 Task: Select "Was a client of yours" as a relationship.
Action: Mouse moved to (907, 123)
Screenshot: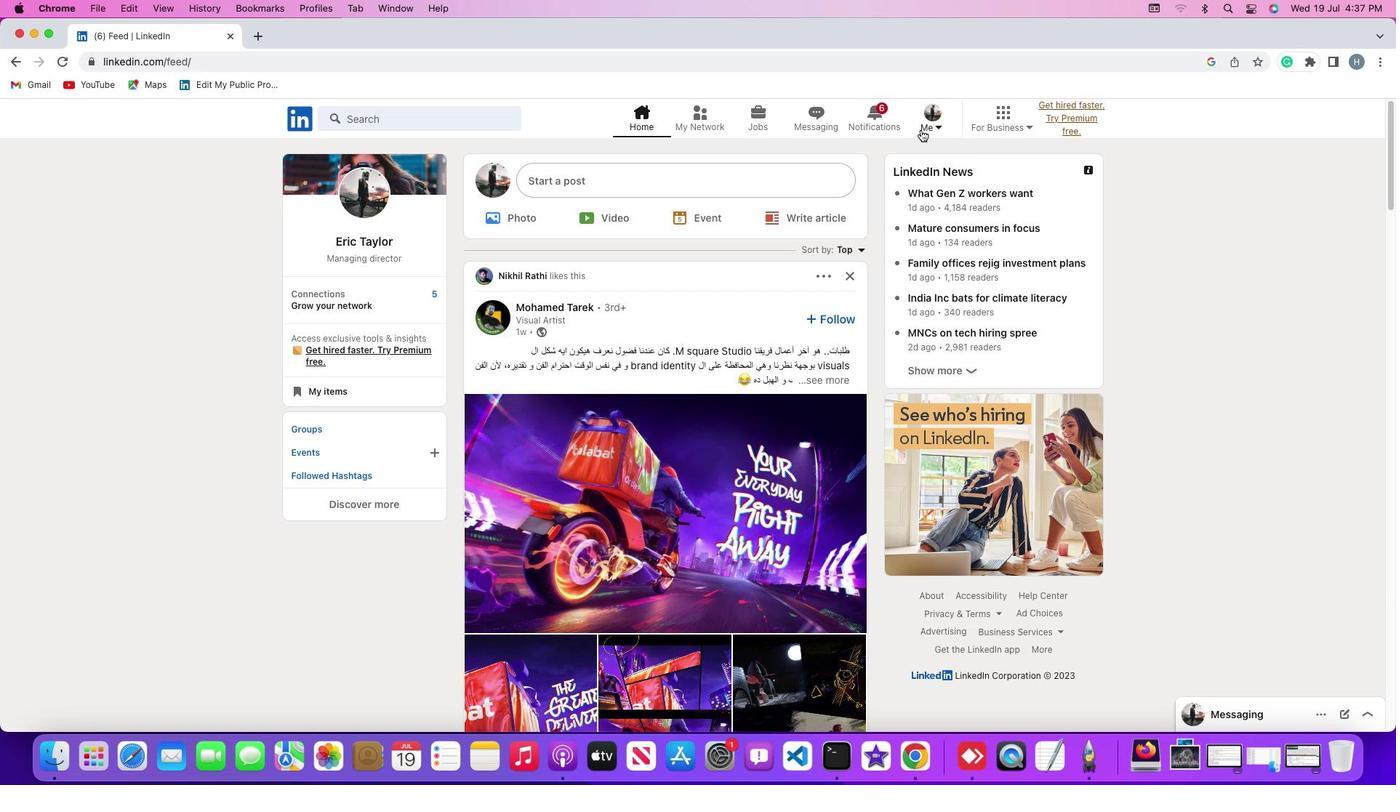 
Action: Mouse pressed left at (907, 123)
Screenshot: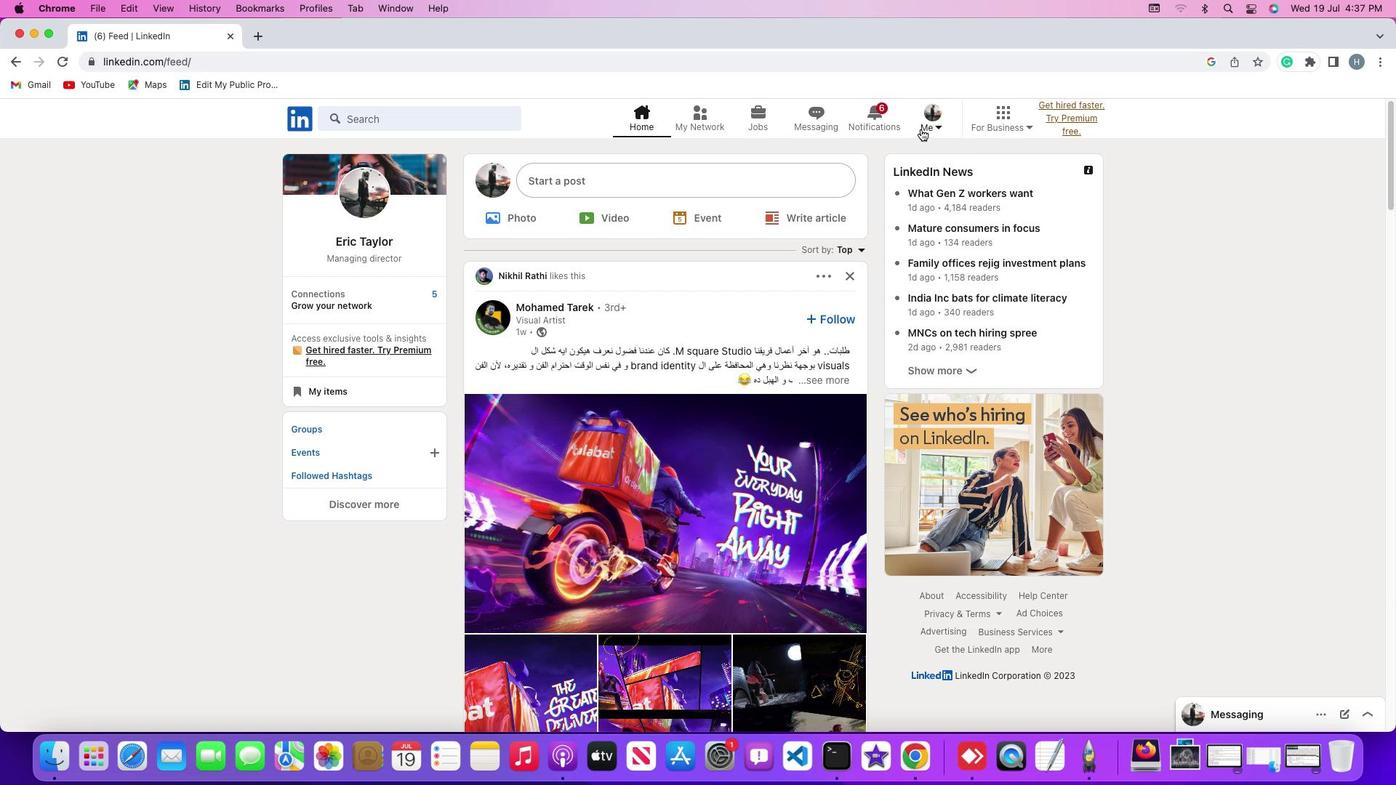 
Action: Mouse moved to (926, 122)
Screenshot: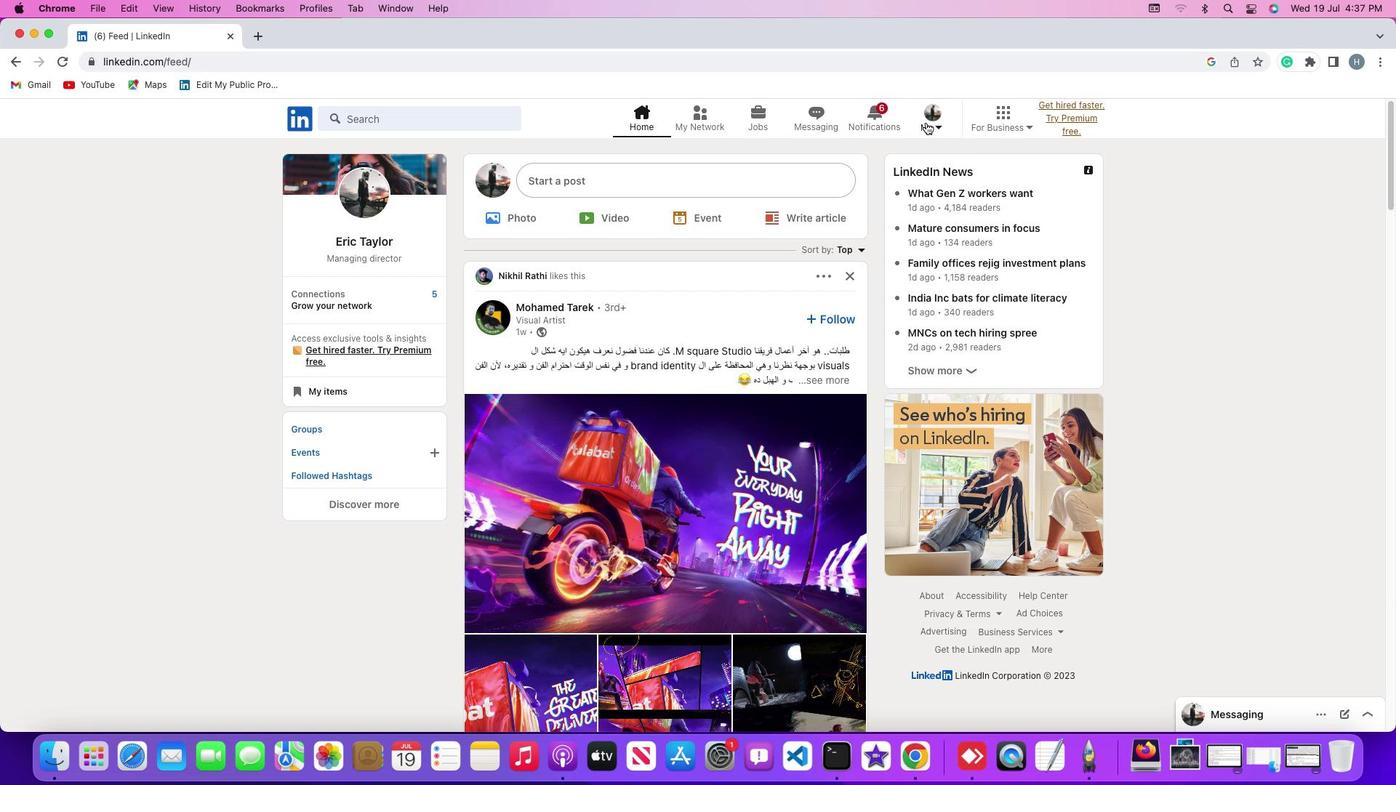 
Action: Mouse pressed left at (926, 122)
Screenshot: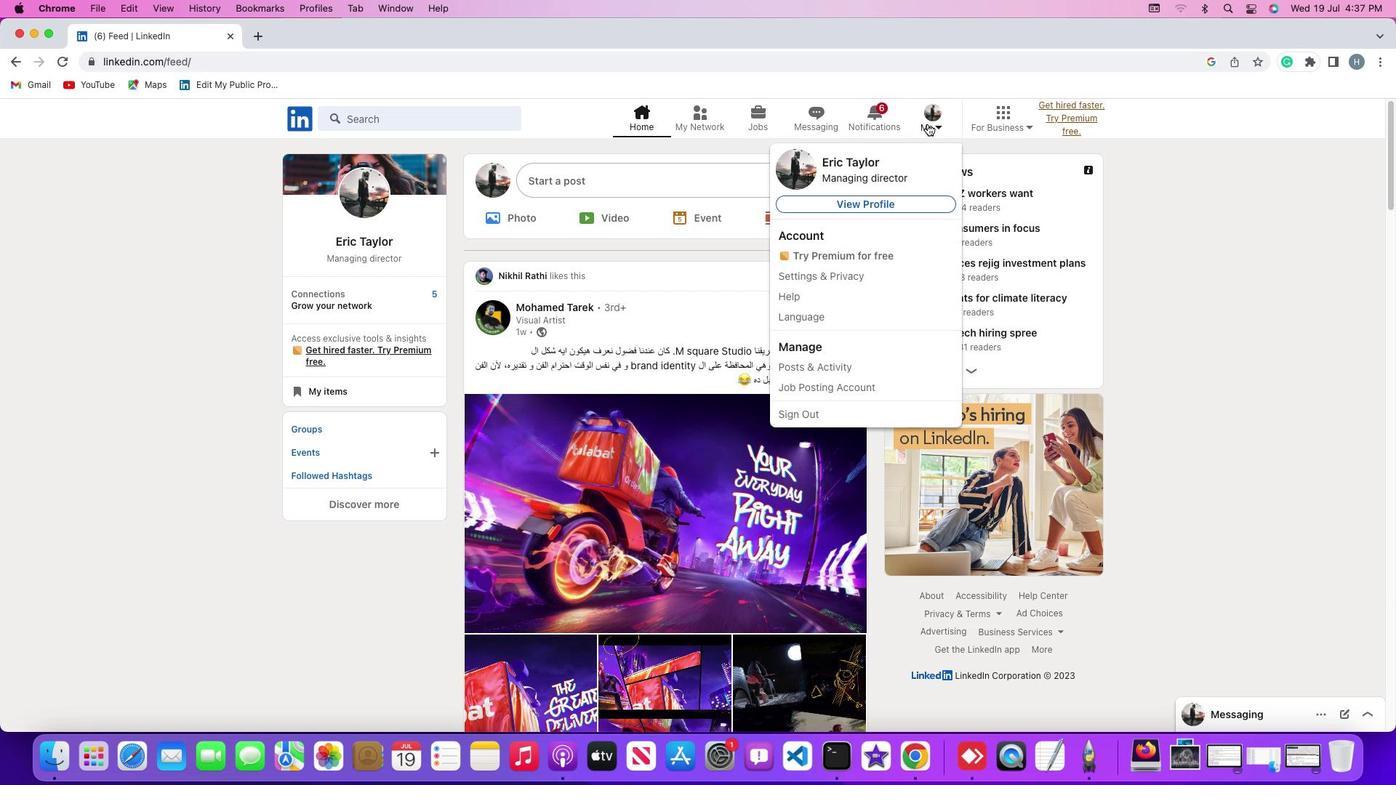 
Action: Mouse moved to (876, 201)
Screenshot: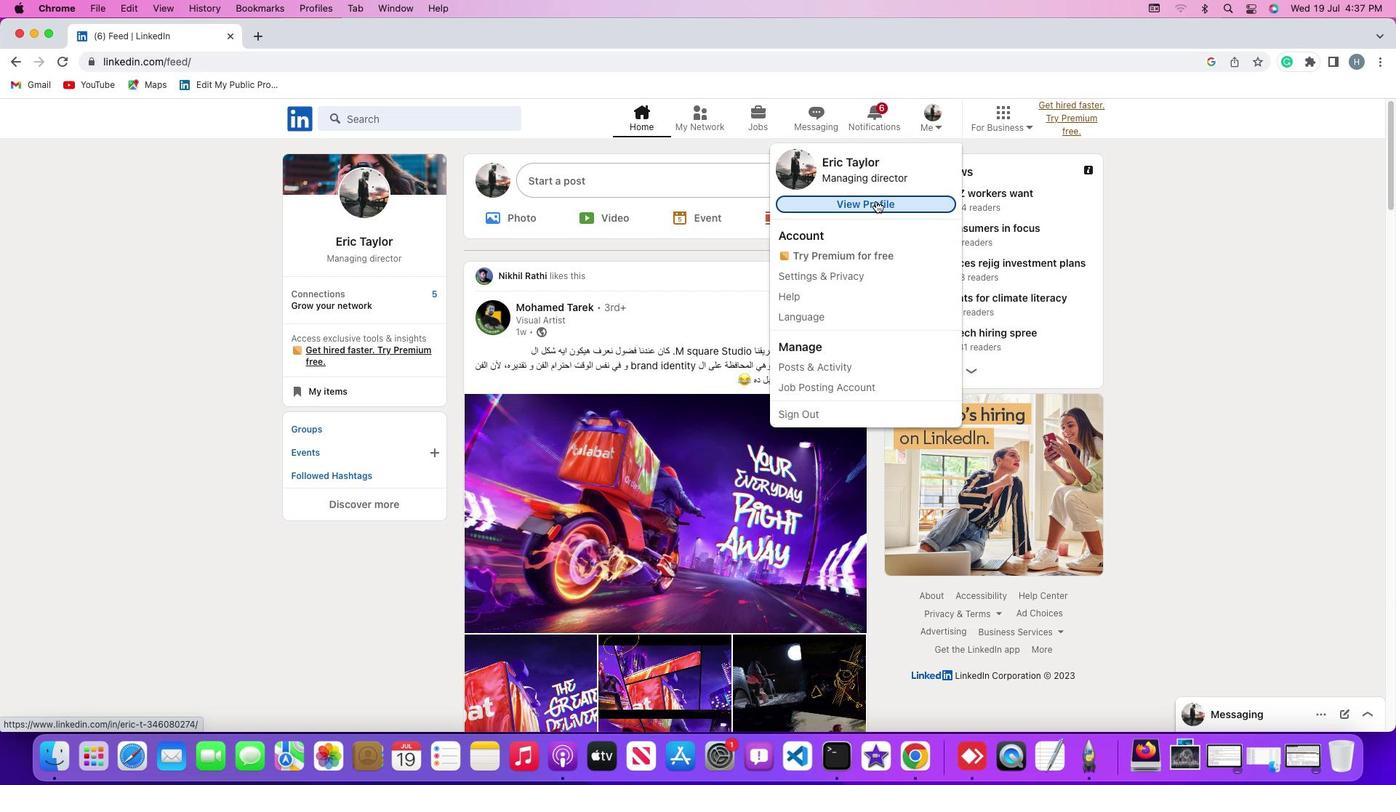 
Action: Mouse pressed left at (876, 201)
Screenshot: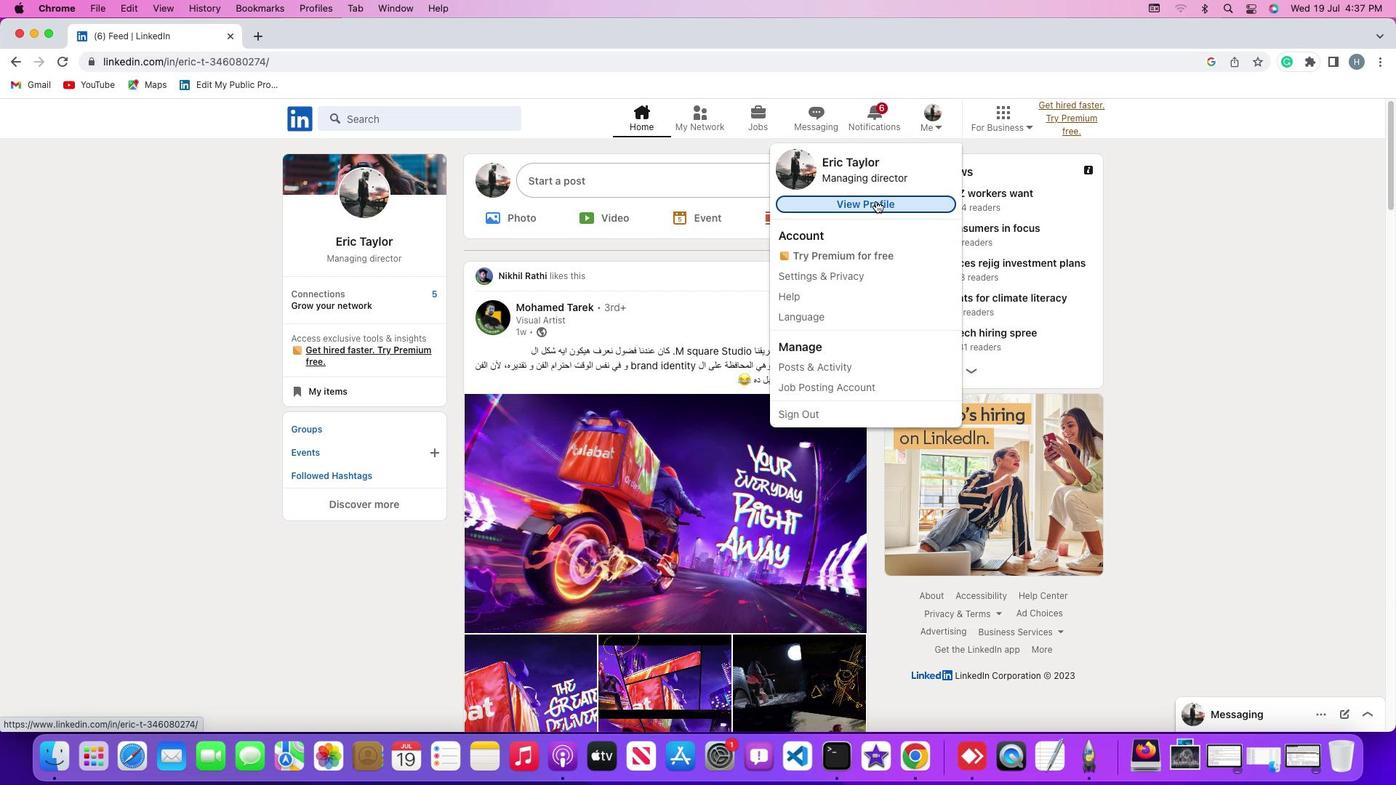 
Action: Mouse moved to (425, 439)
Screenshot: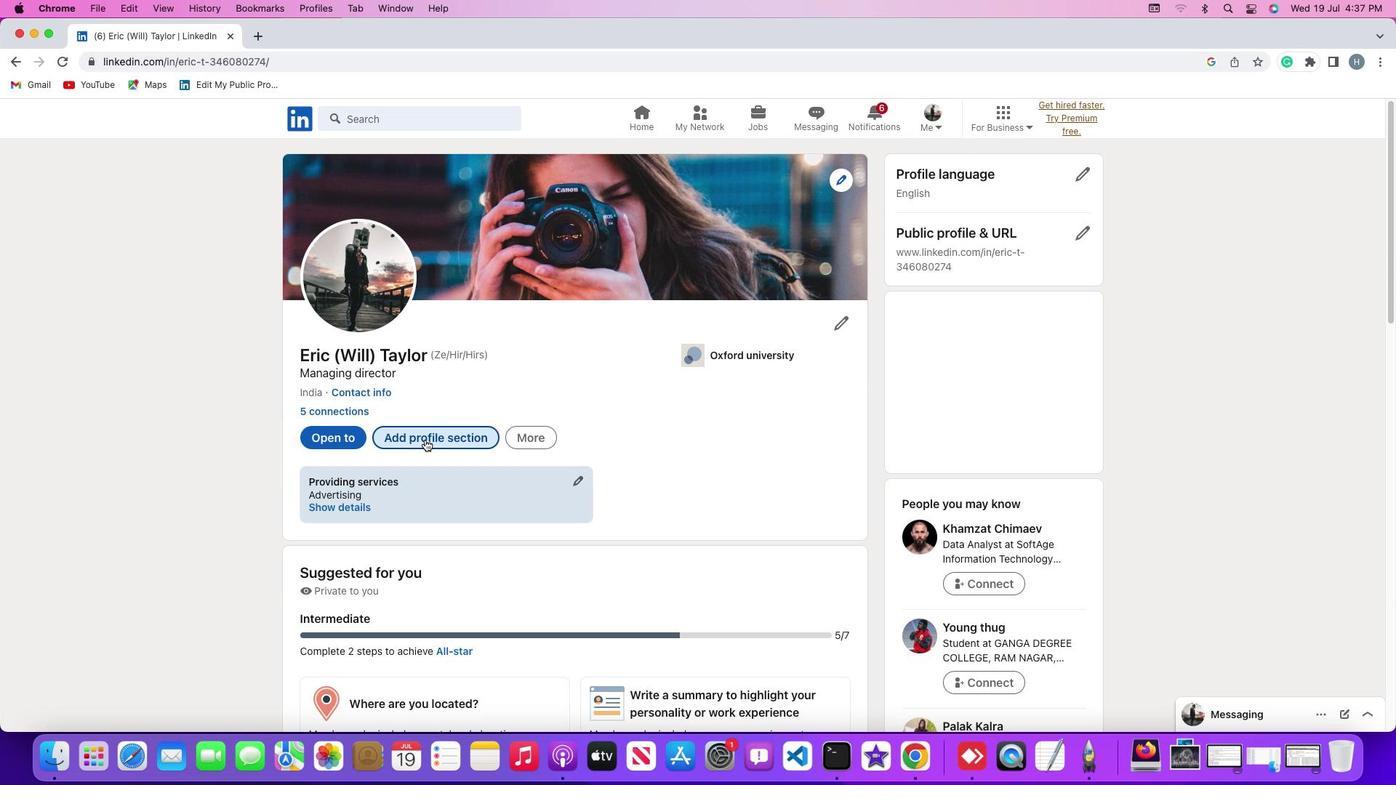 
Action: Mouse pressed left at (425, 439)
Screenshot: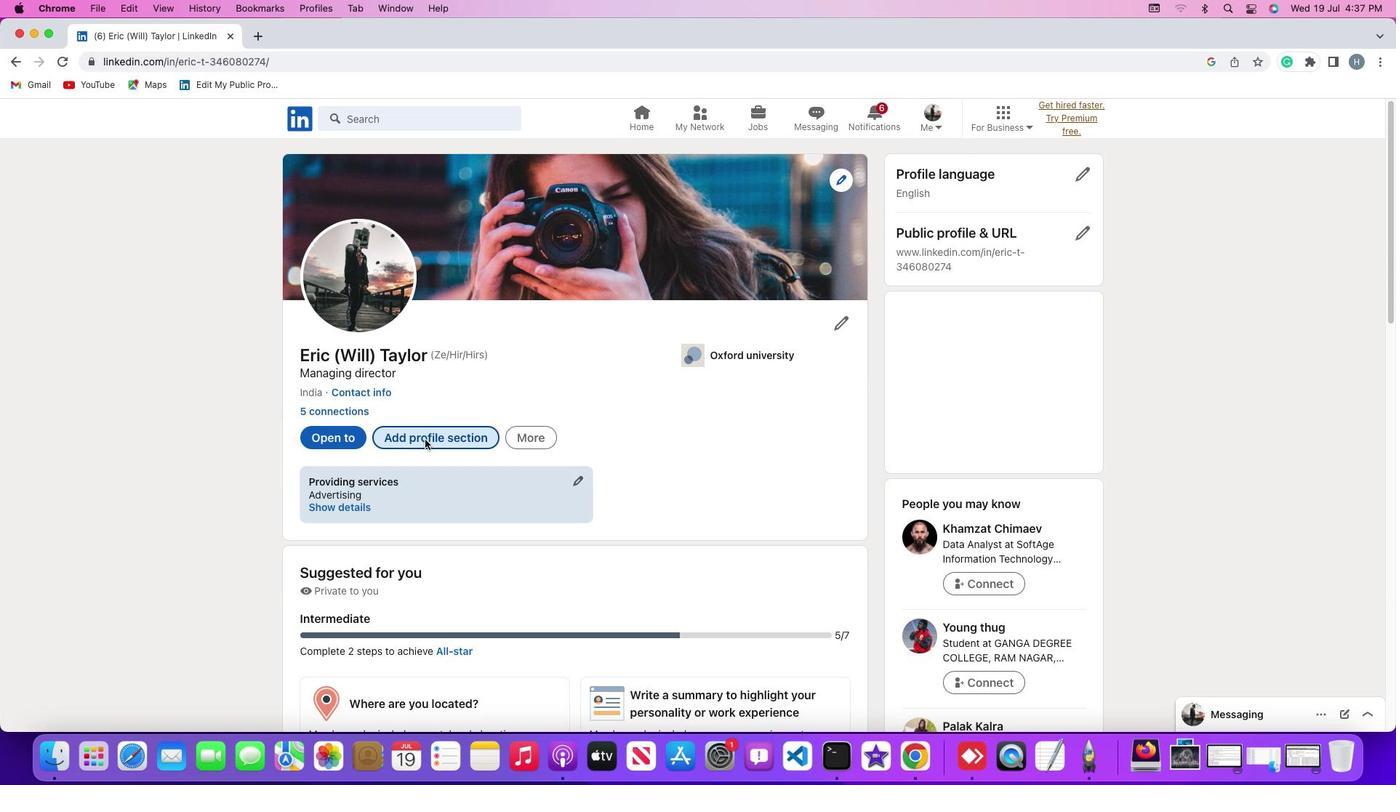 
Action: Mouse moved to (549, 416)
Screenshot: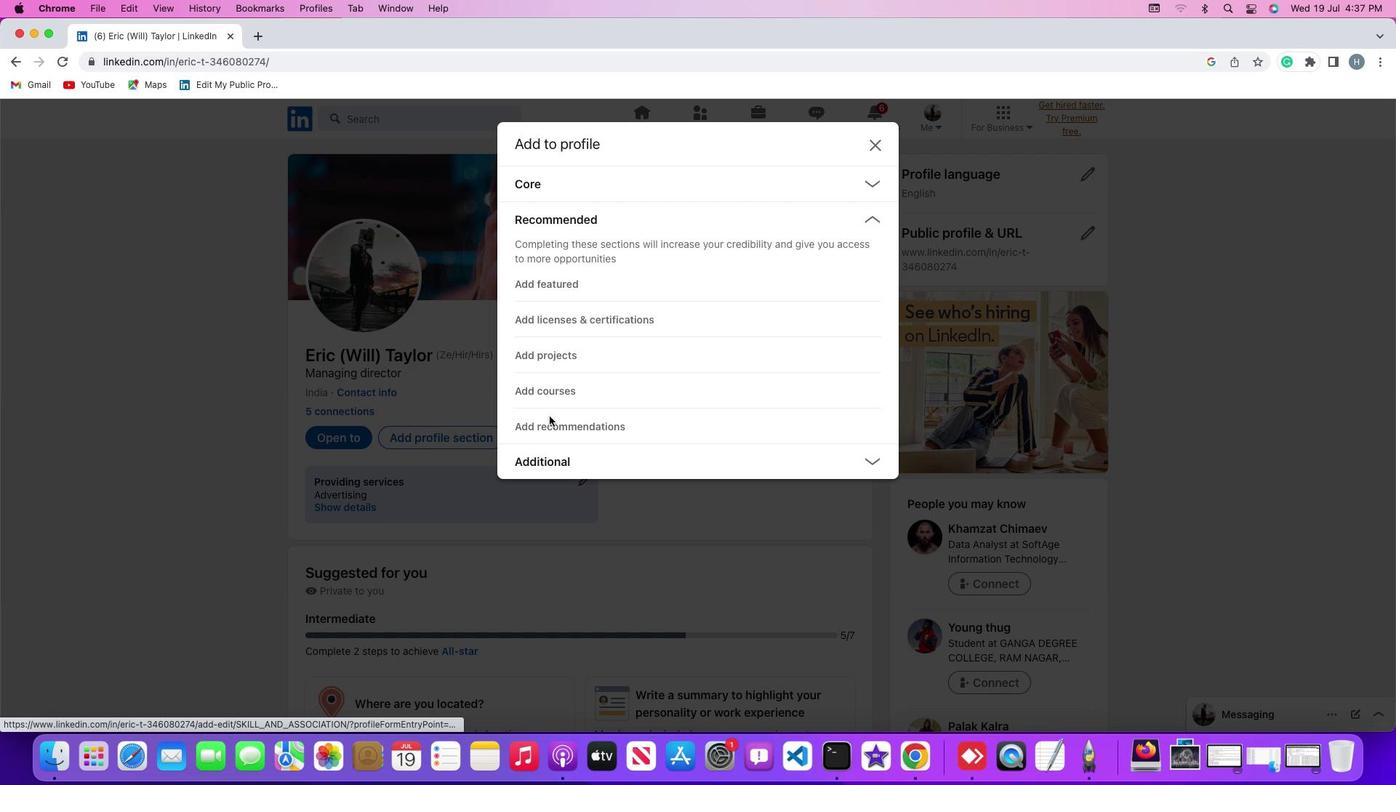
Action: Mouse pressed left at (549, 416)
Screenshot: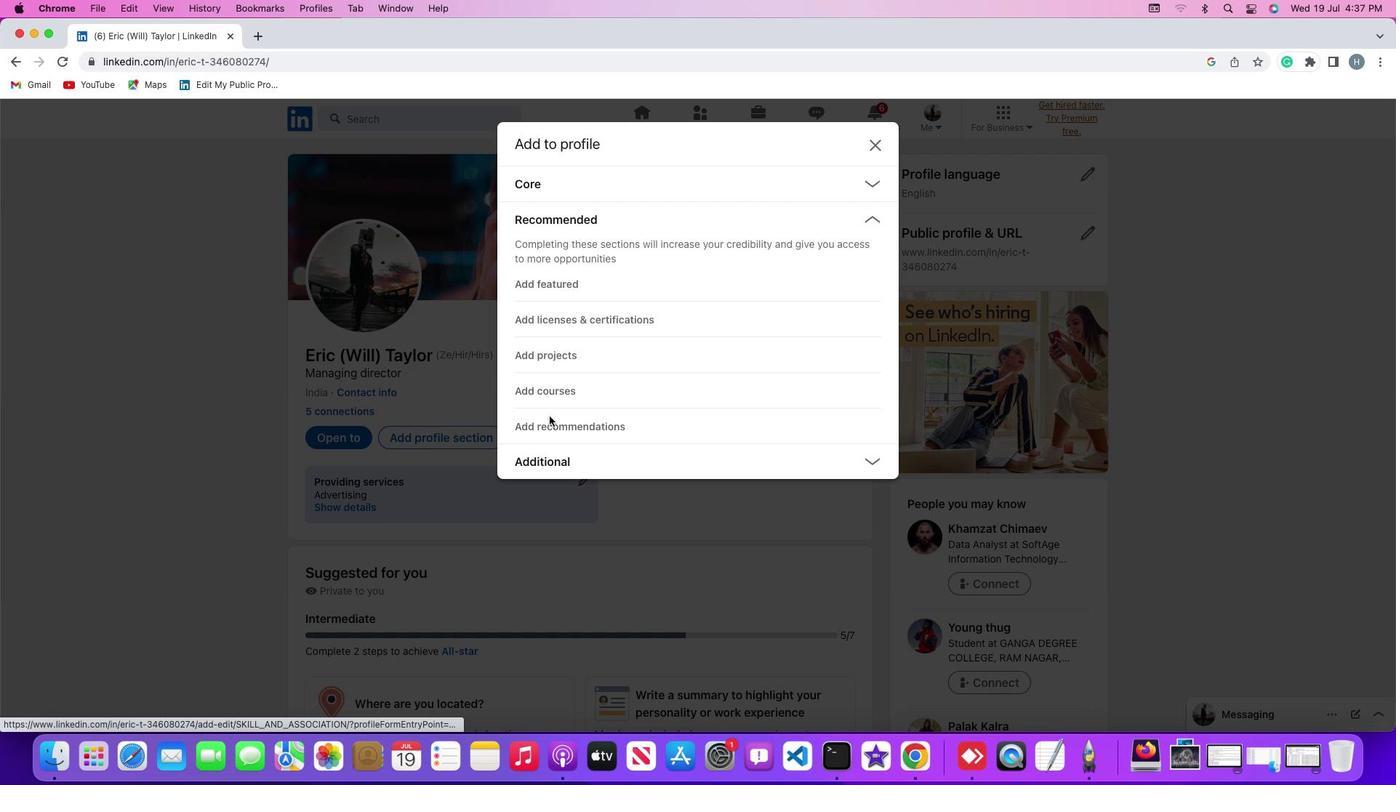 
Action: Mouse moved to (547, 427)
Screenshot: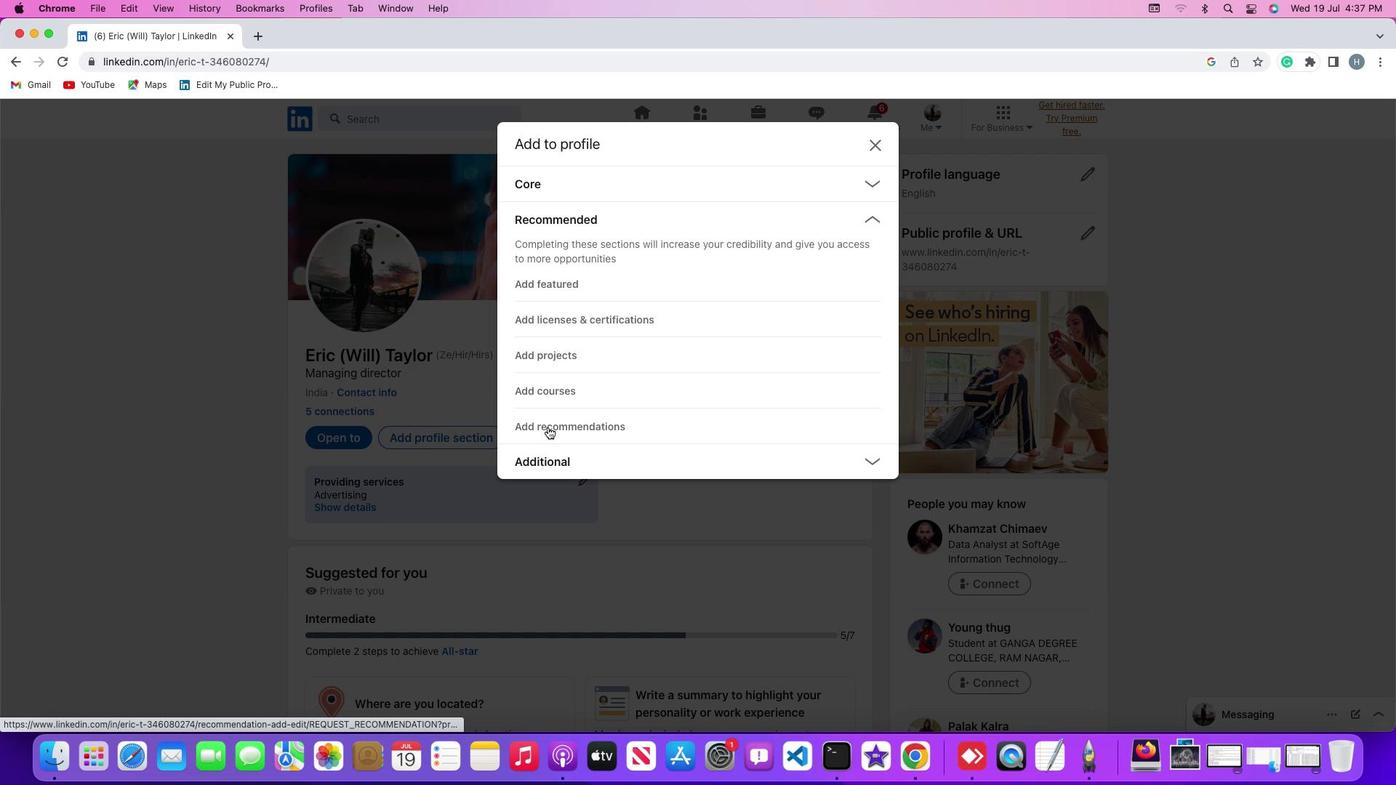 
Action: Mouse pressed left at (547, 427)
Screenshot: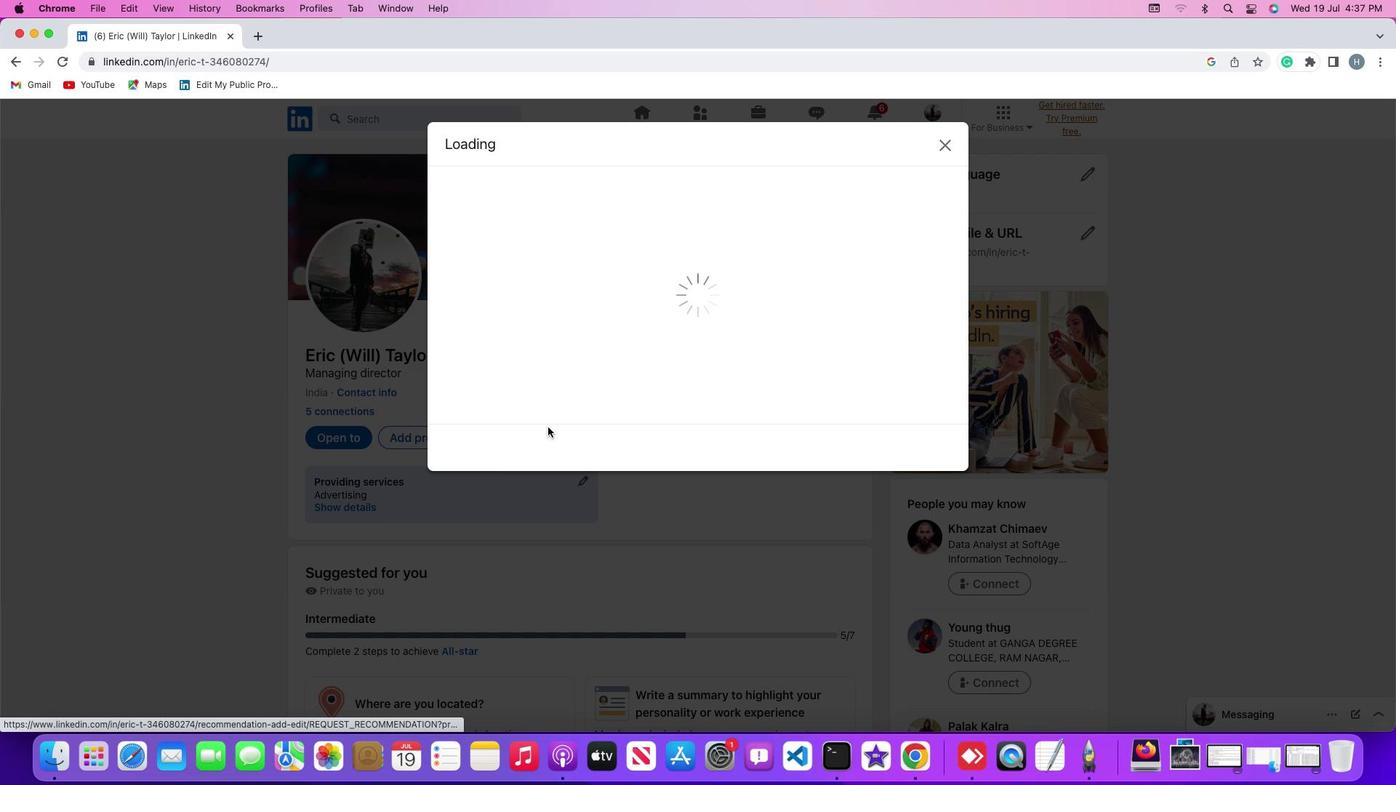 
Action: Mouse moved to (586, 282)
Screenshot: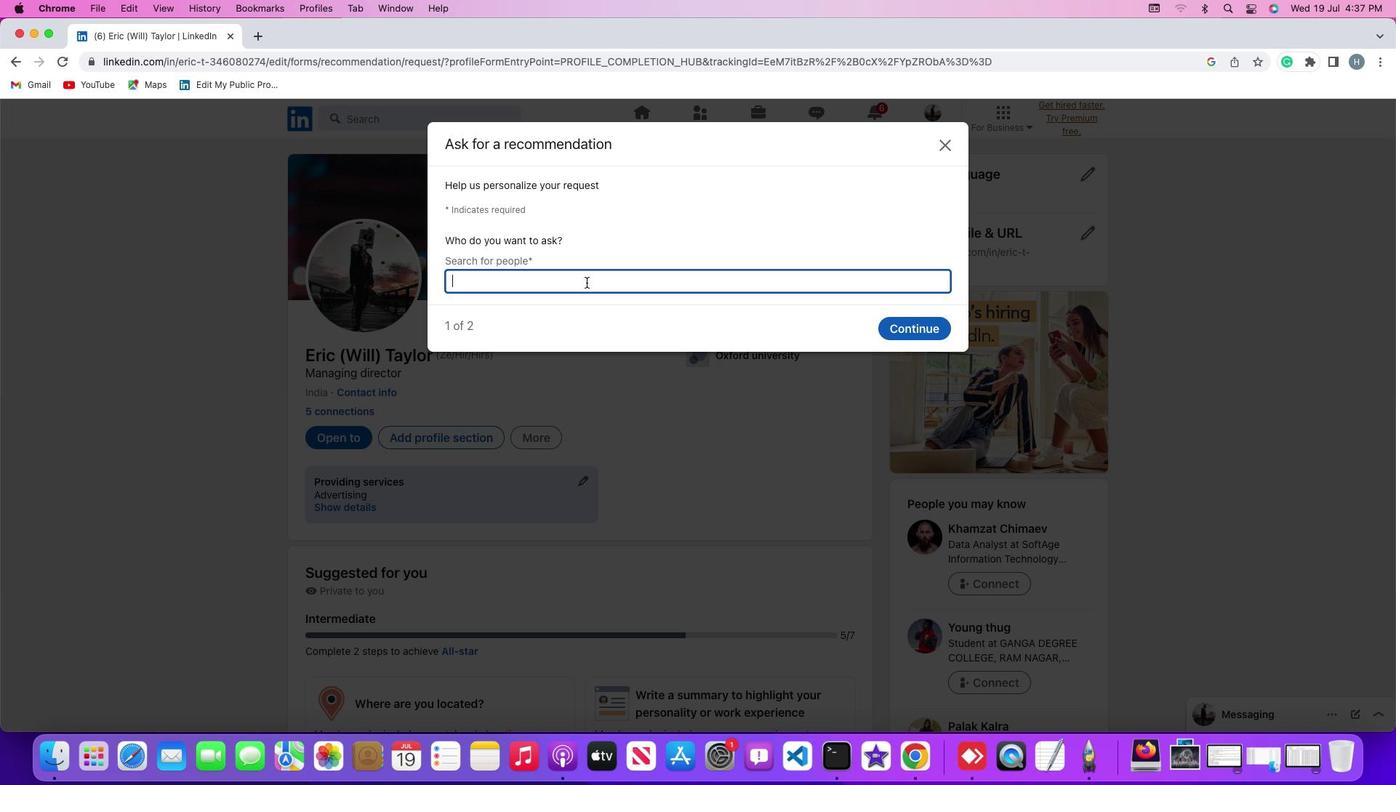 
Action: Mouse pressed left at (586, 282)
Screenshot: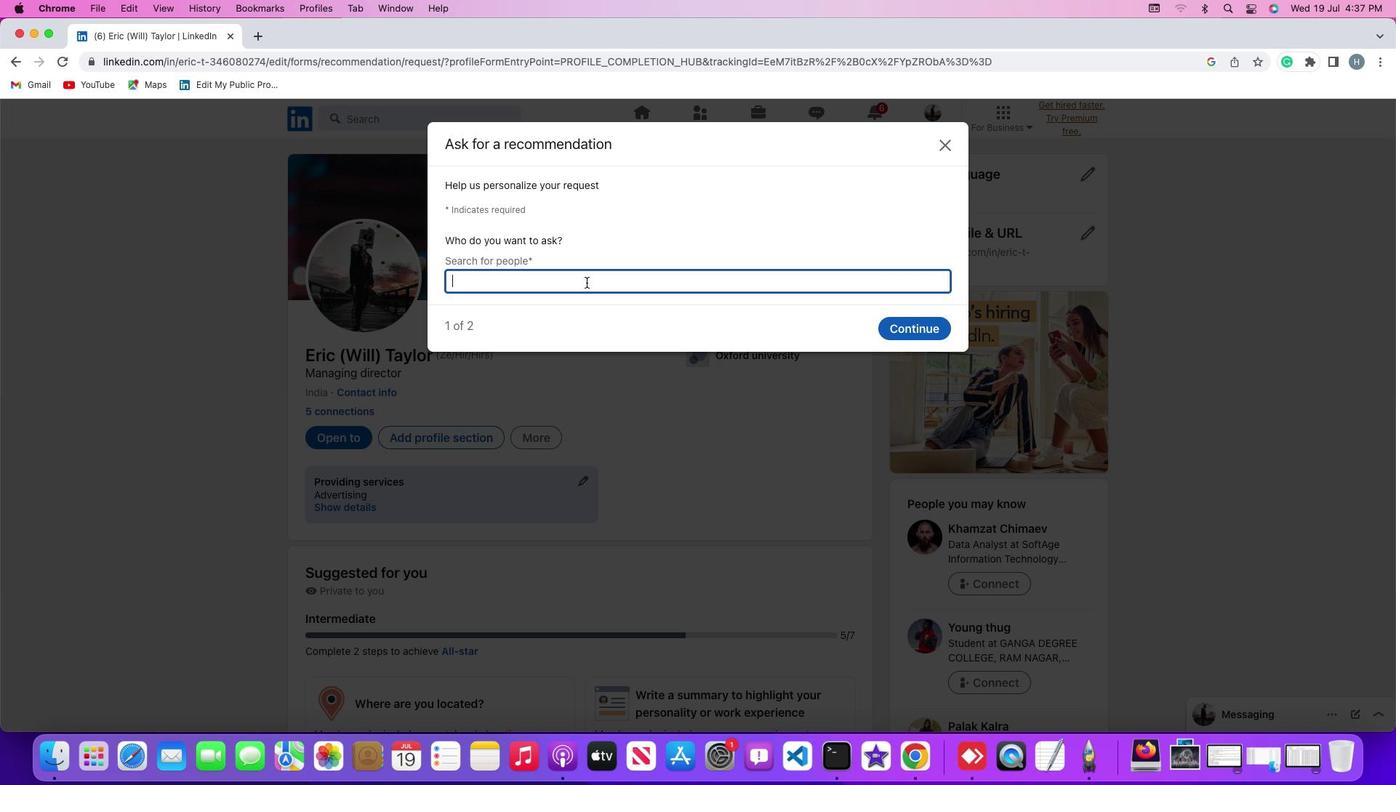 
Action: Key pressed Key.shift'N''i''k''l'
Screenshot: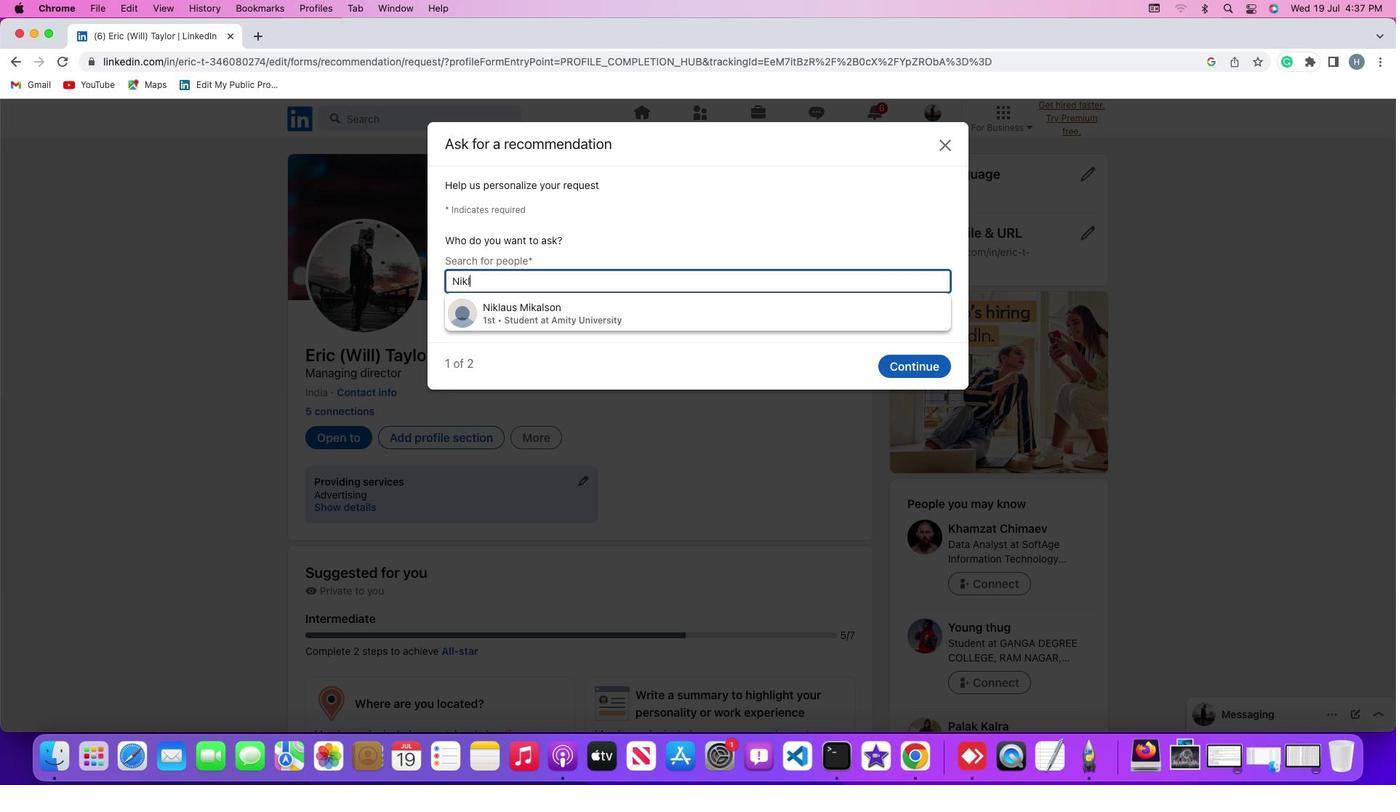 
Action: Mouse moved to (539, 318)
Screenshot: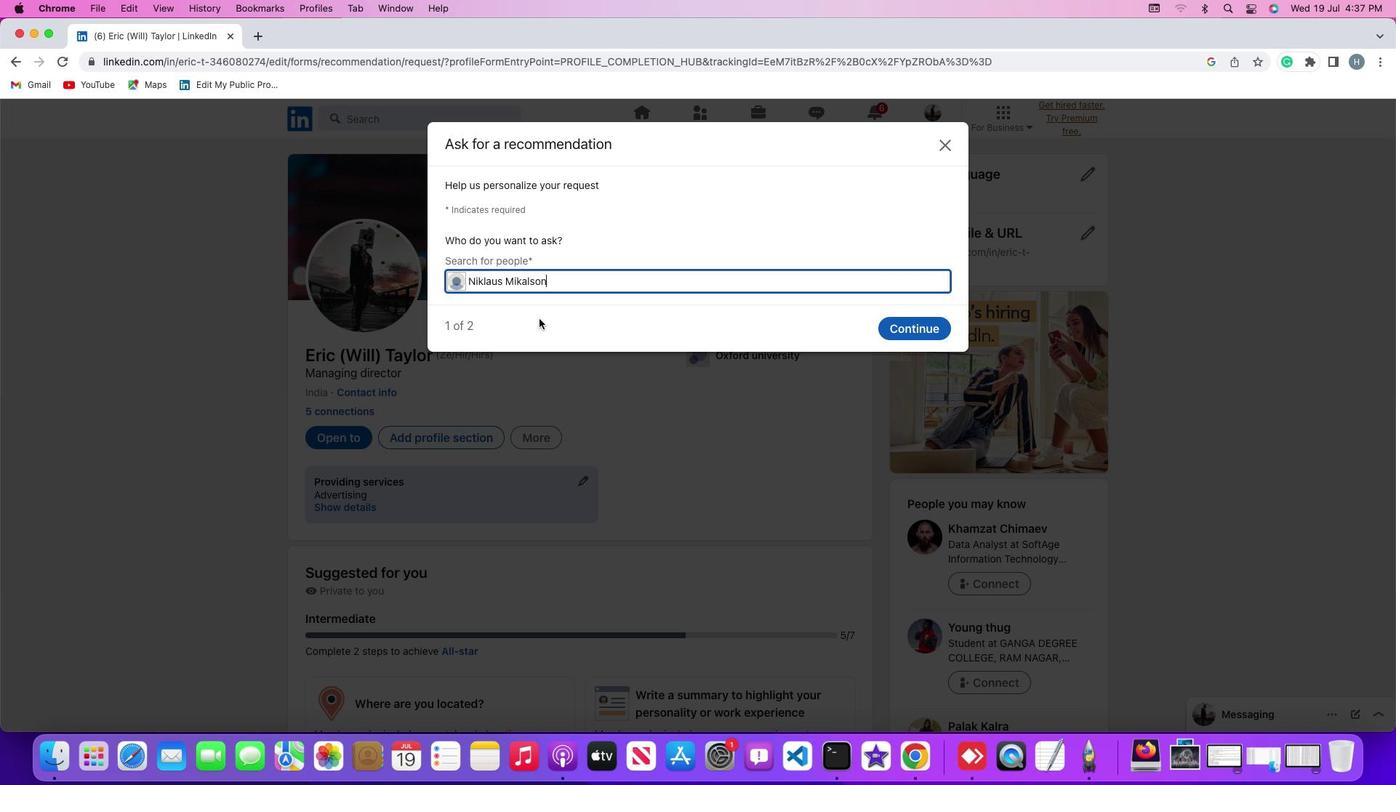 
Action: Mouse pressed left at (539, 318)
Screenshot: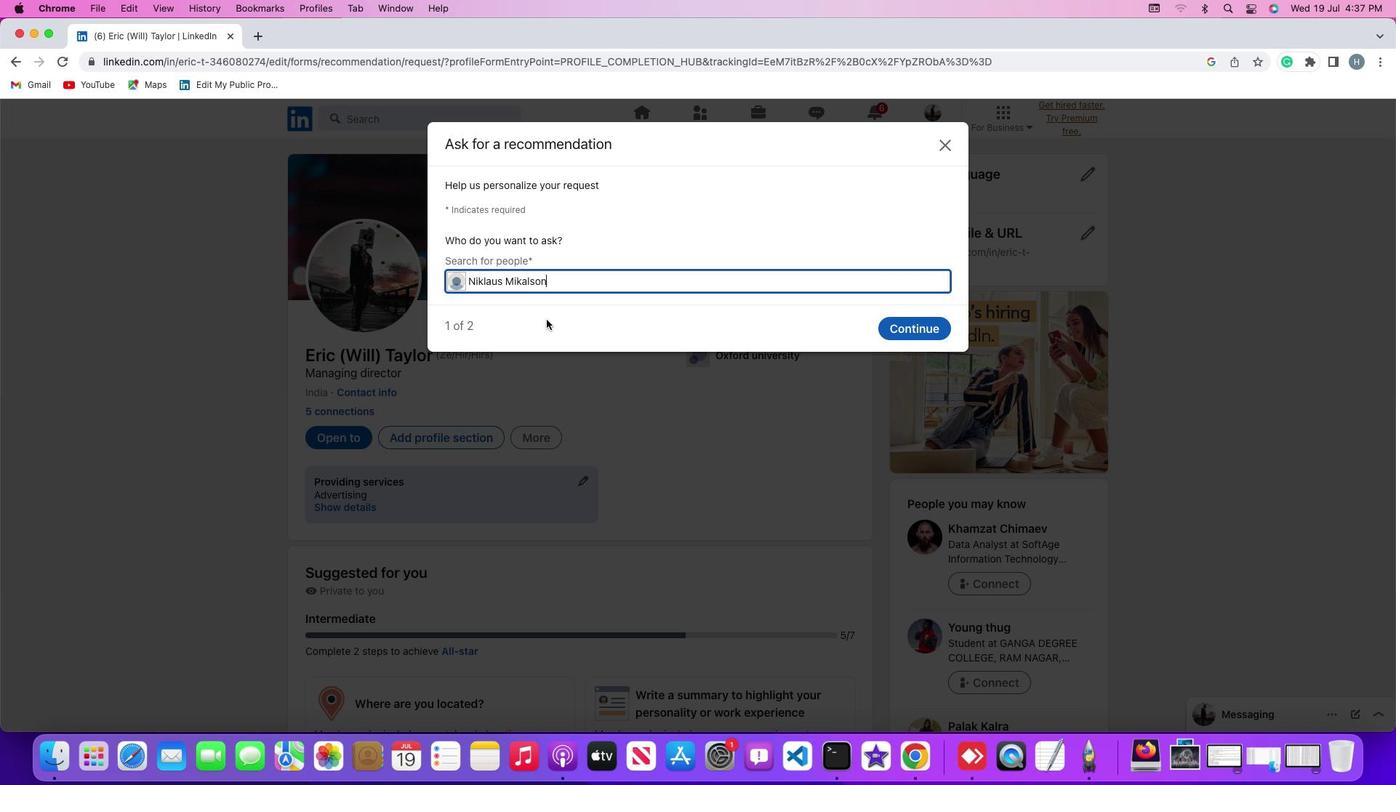 
Action: Mouse moved to (912, 333)
Screenshot: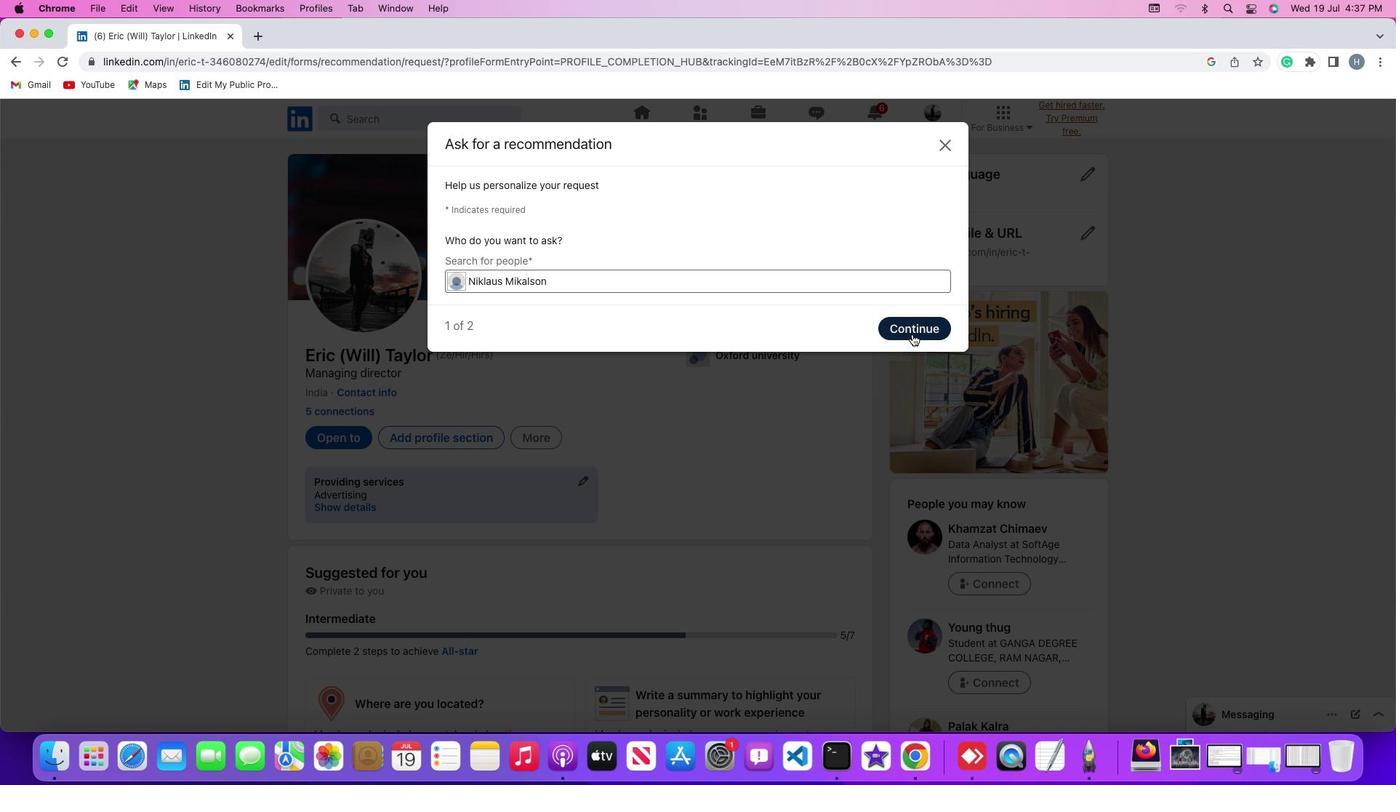 
Action: Mouse pressed left at (912, 333)
Screenshot: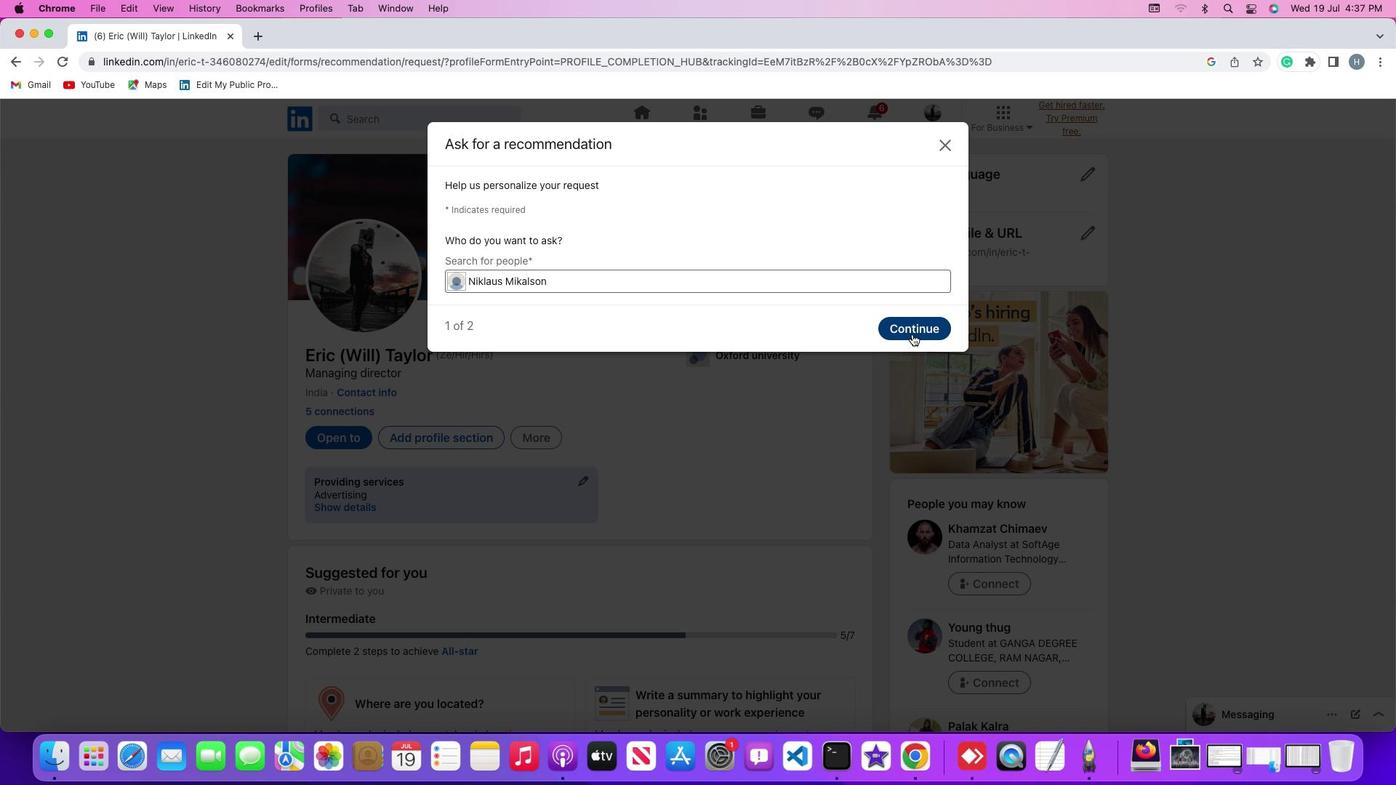 
Action: Mouse moved to (791, 328)
Screenshot: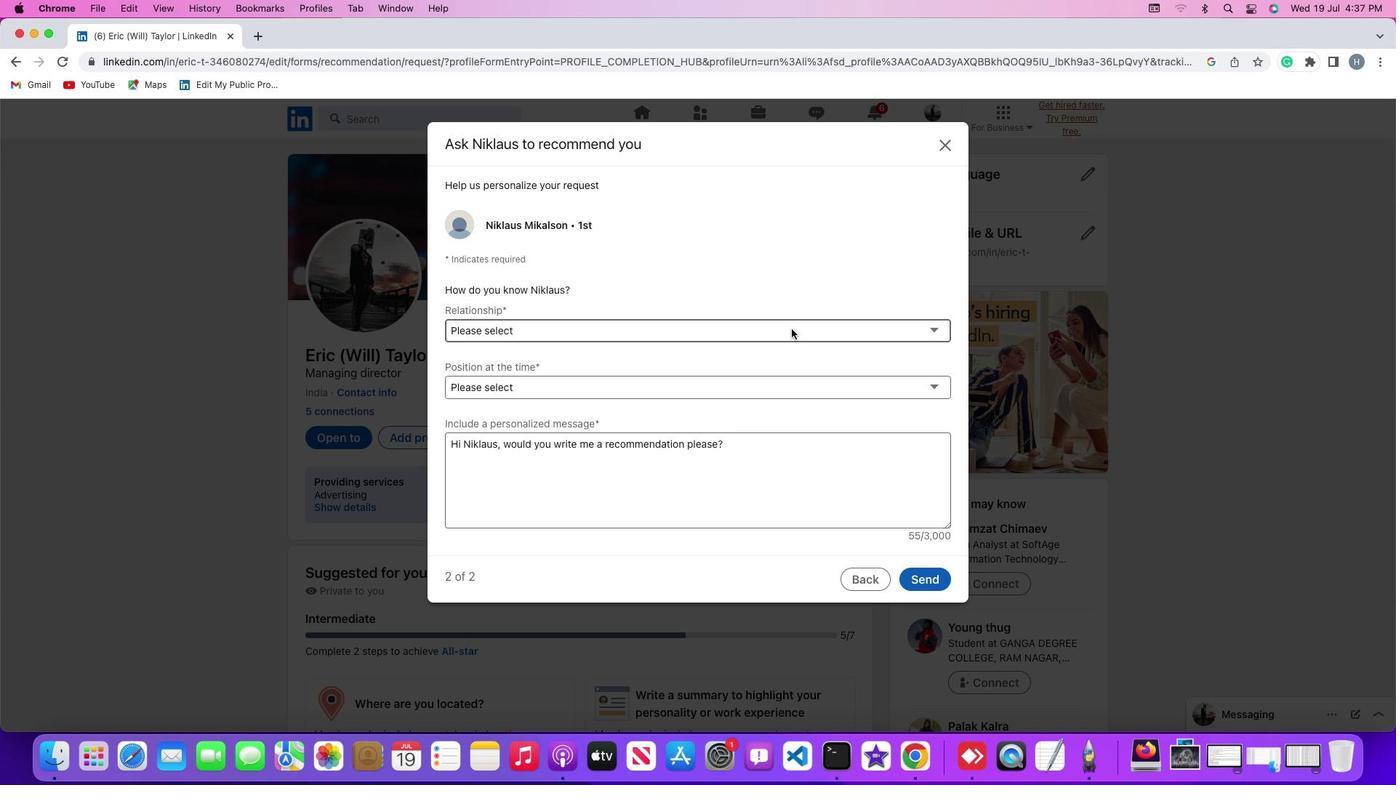 
Action: Mouse pressed left at (791, 328)
Screenshot: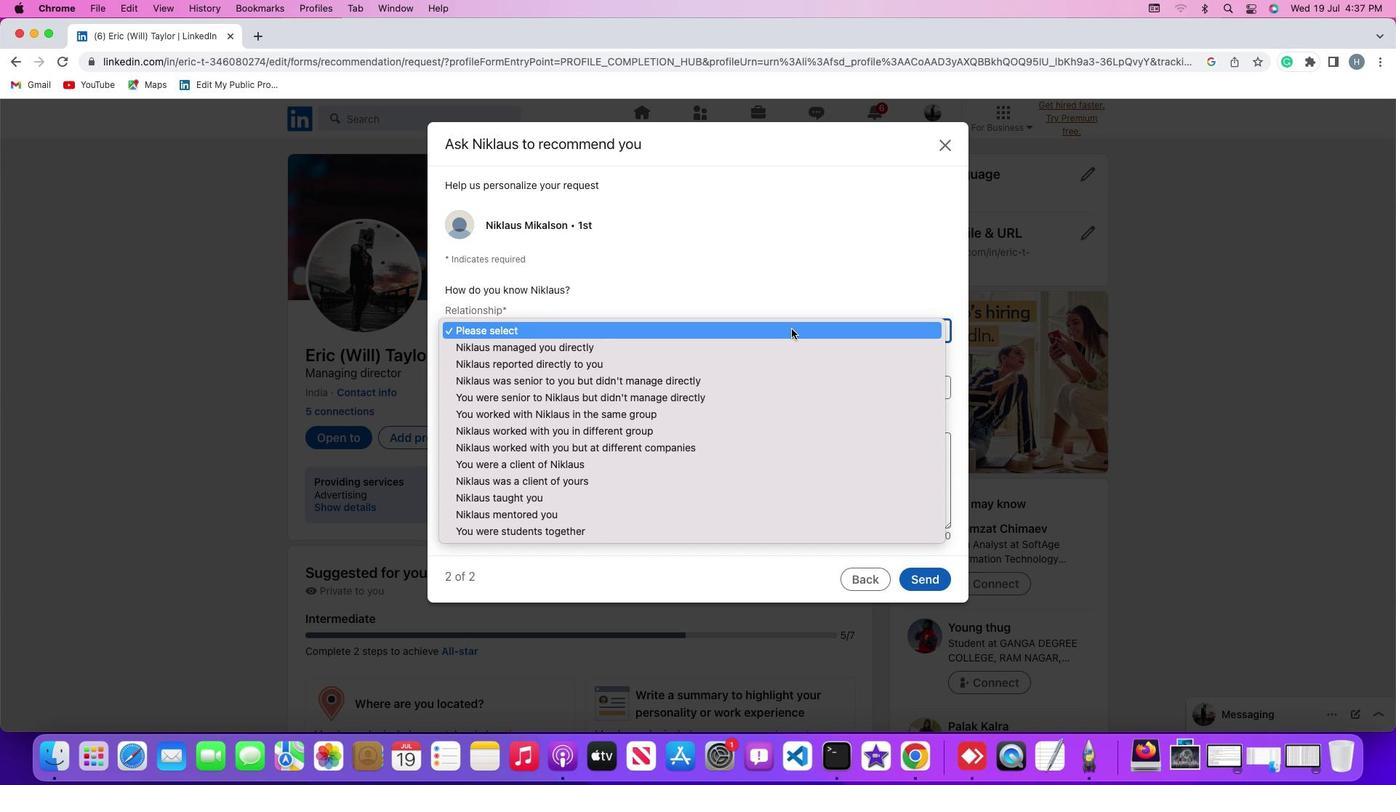 
Action: Mouse moved to (643, 484)
Screenshot: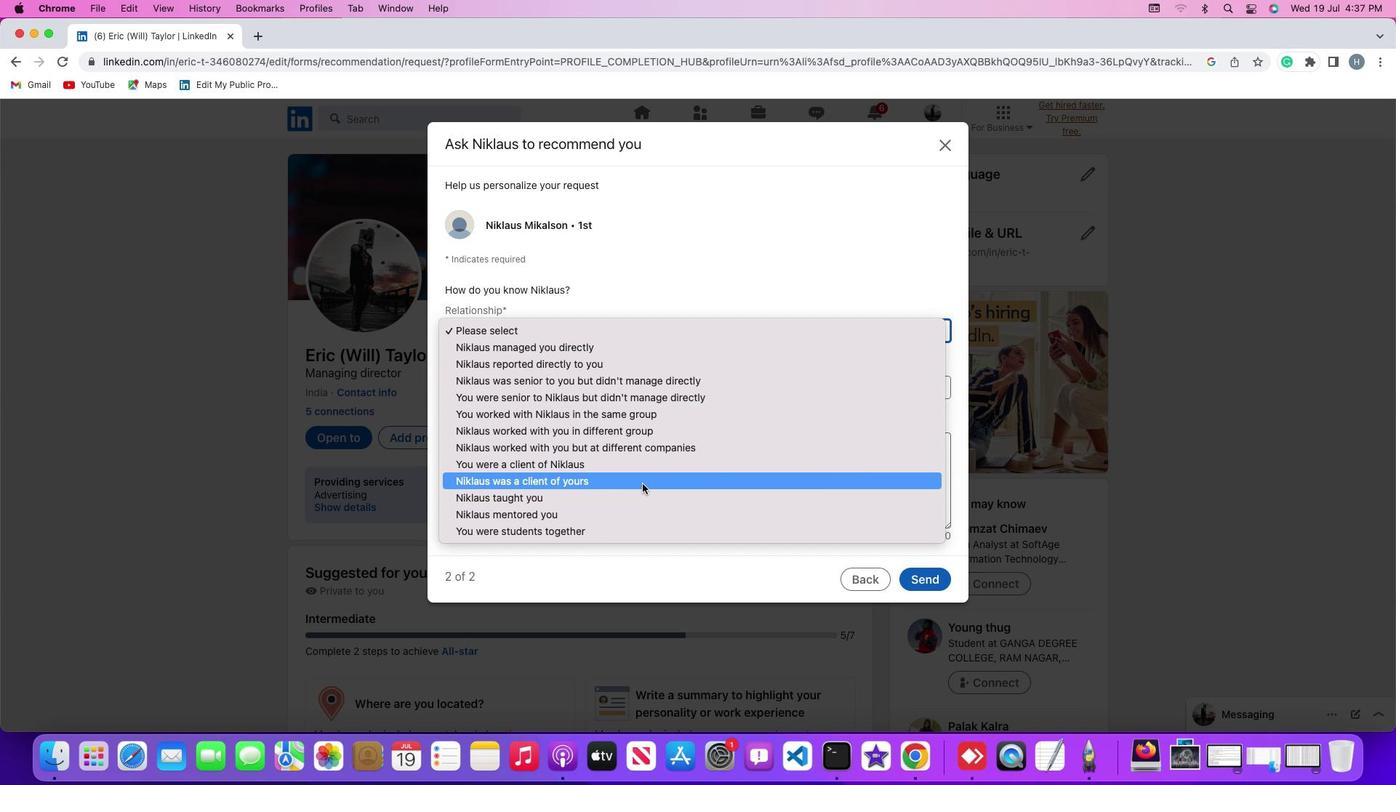 
Action: Mouse pressed left at (643, 484)
Screenshot: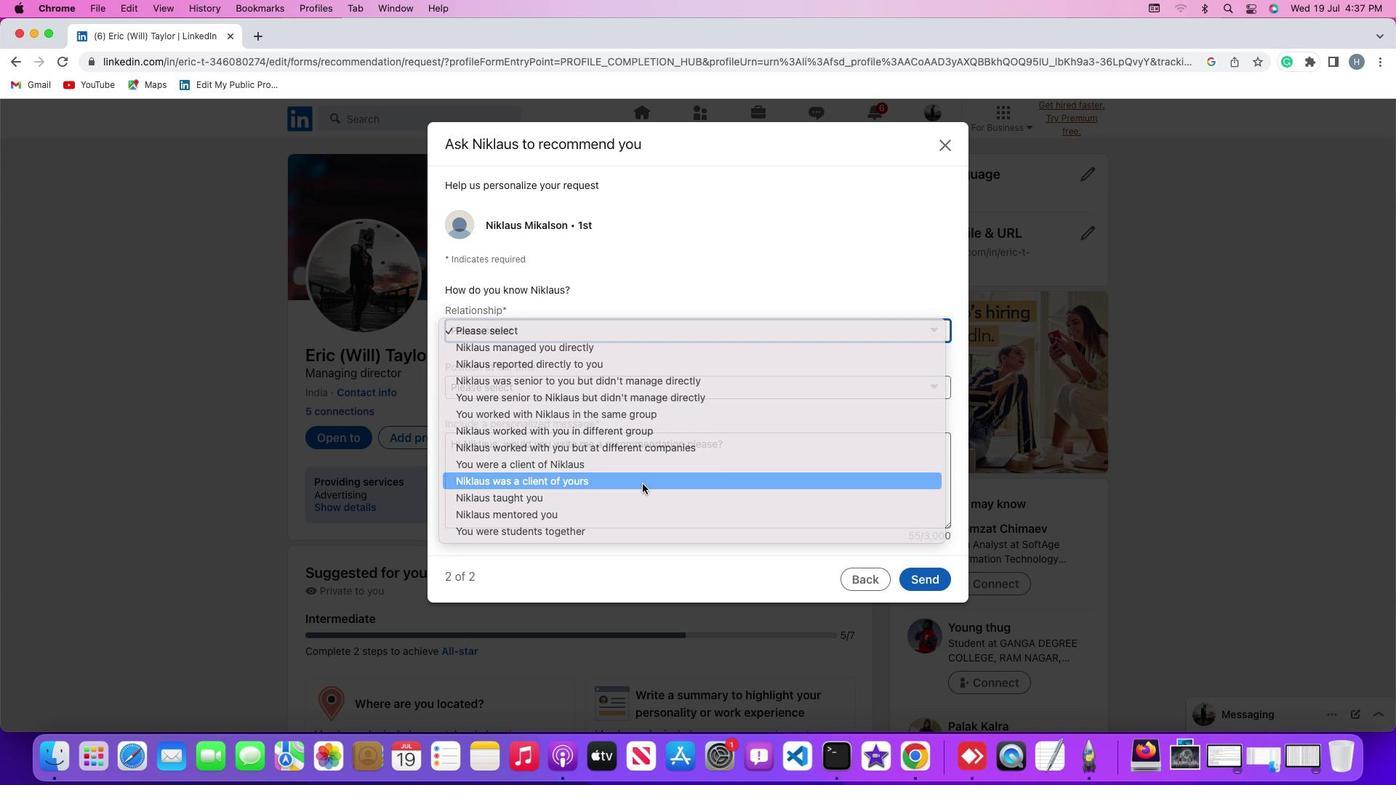 
